Task: Schedule a session for the local shelter volunteering.
Action: Mouse moved to (74, 205)
Screenshot: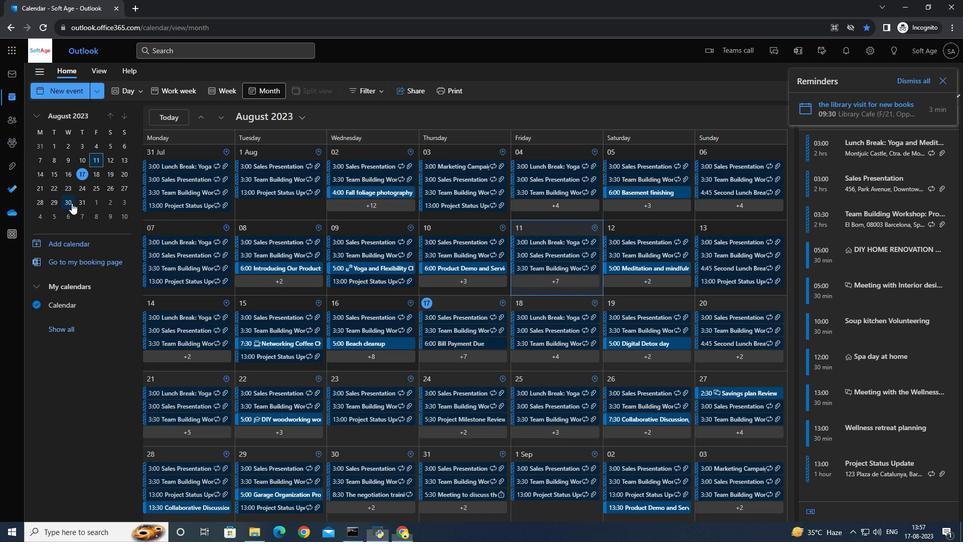 
Action: Mouse pressed left at (74, 205)
Screenshot: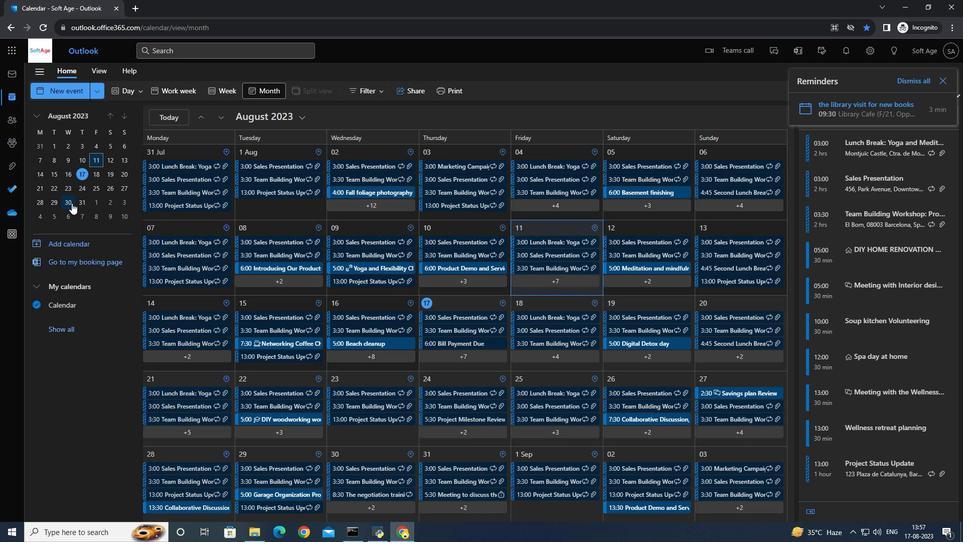 
Action: Mouse moved to (54, 92)
Screenshot: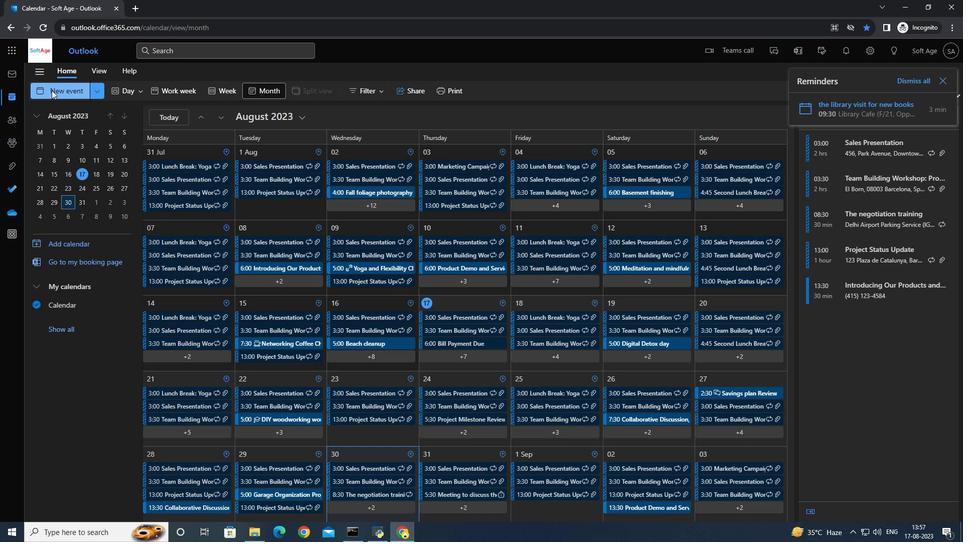 
Action: Mouse pressed left at (54, 92)
Screenshot: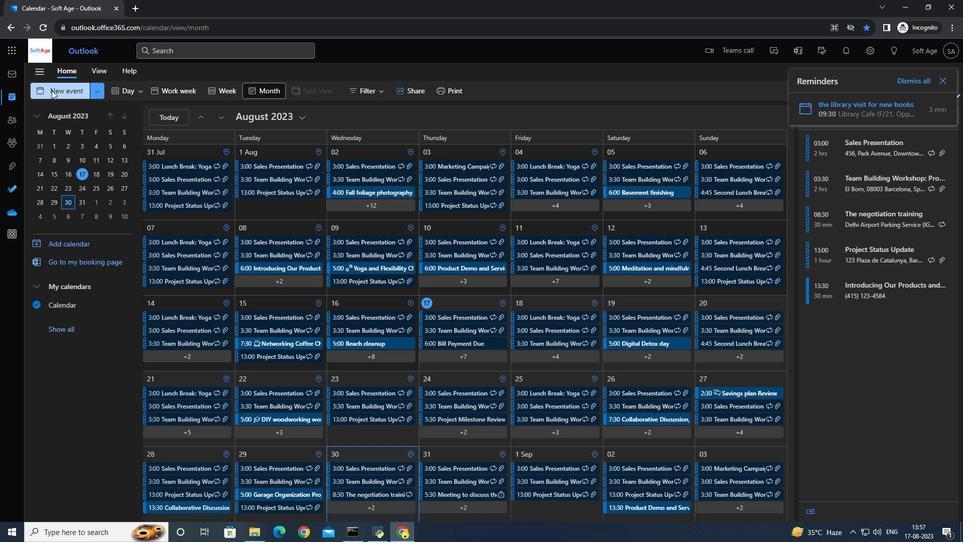 
Action: Mouse moved to (283, 162)
Screenshot: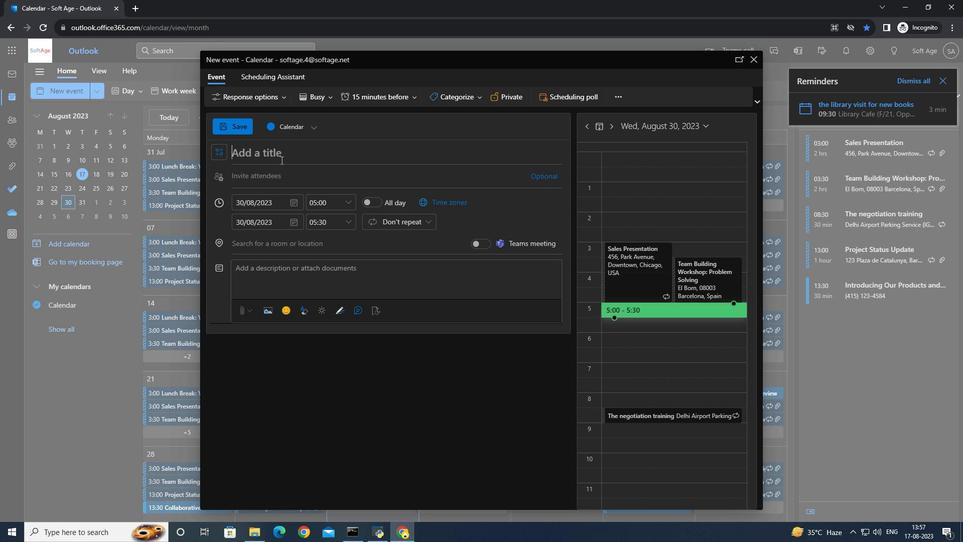 
Action: Key pressed <Key.caps_lock>S<Key.caps_lock>ession<Key.space>for<Key.space>loca
Screenshot: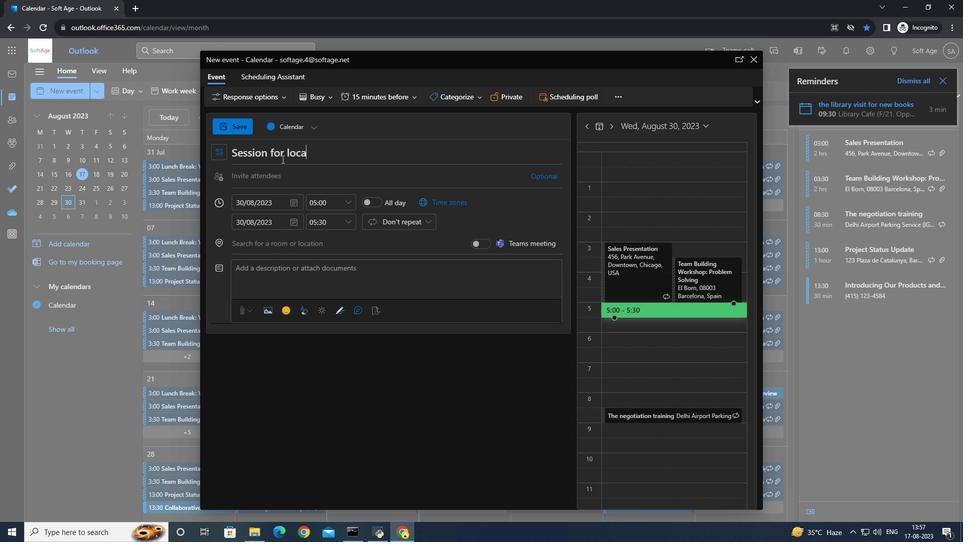 
Action: Mouse moved to (284, 161)
Screenshot: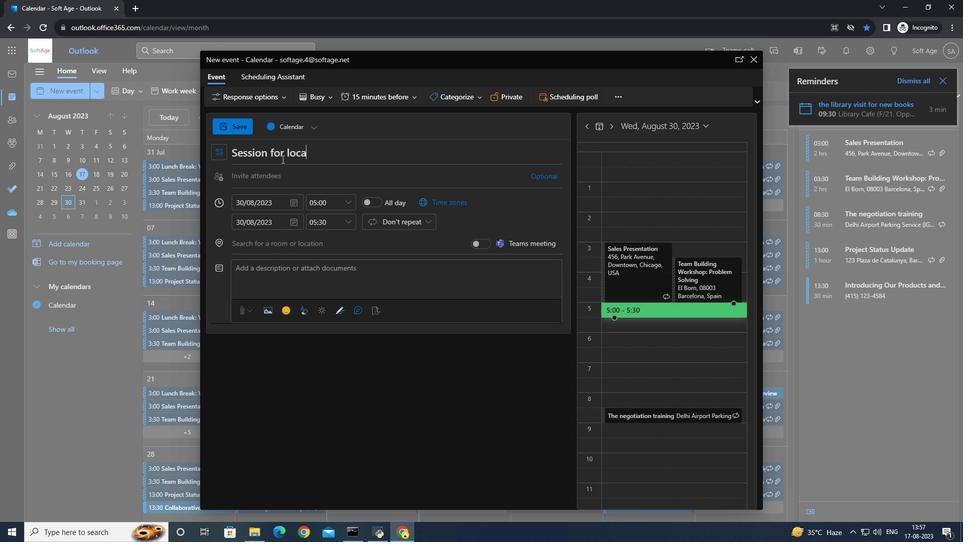 
Action: Key pressed l<Key.space>shelter<Key.space>volunteering
Screenshot: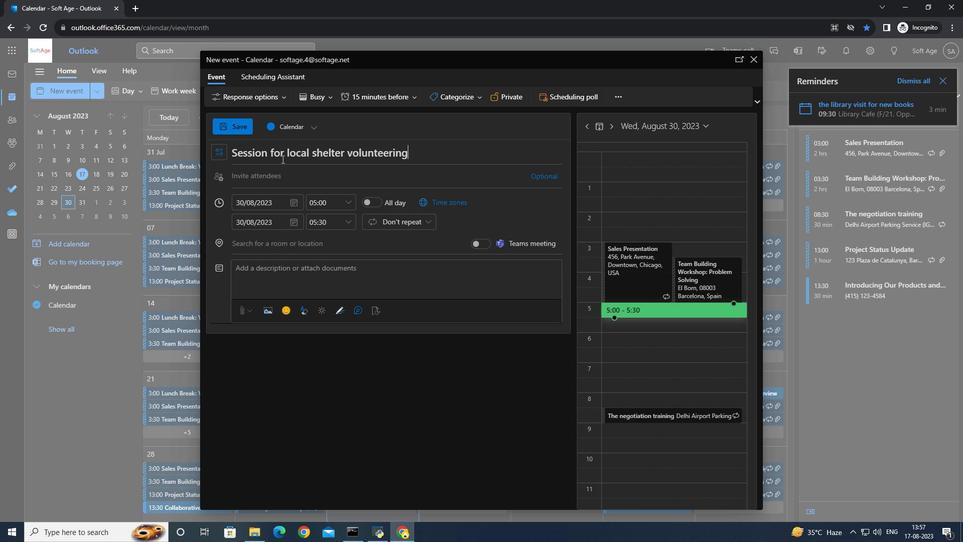 
Action: Mouse moved to (321, 204)
Screenshot: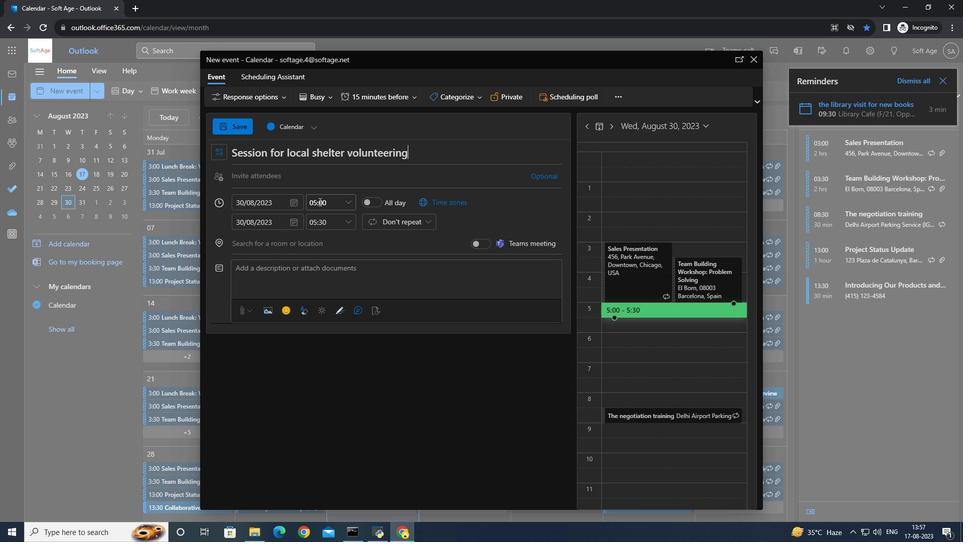 
Action: Mouse pressed left at (321, 204)
Screenshot: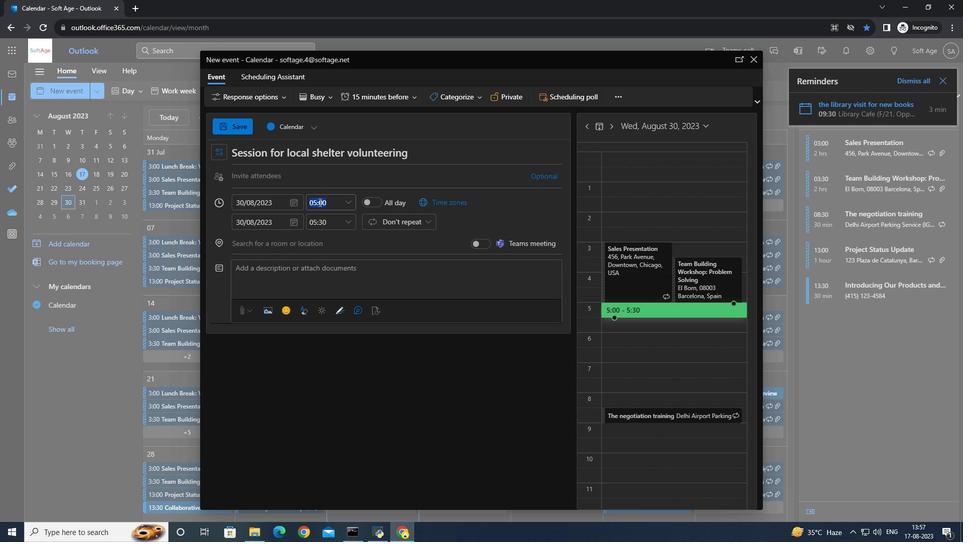 
Action: Mouse moved to (354, 206)
Screenshot: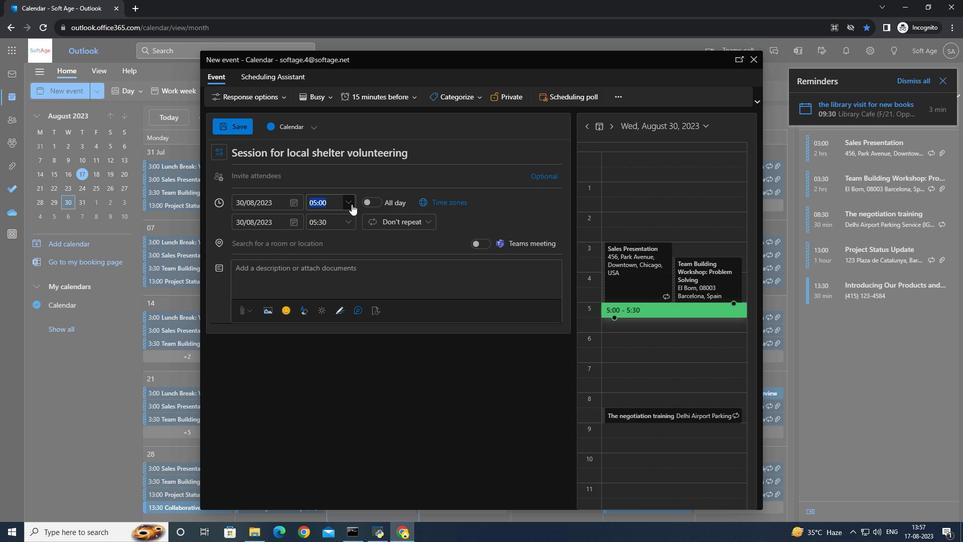 
Action: Mouse pressed left at (354, 206)
Screenshot: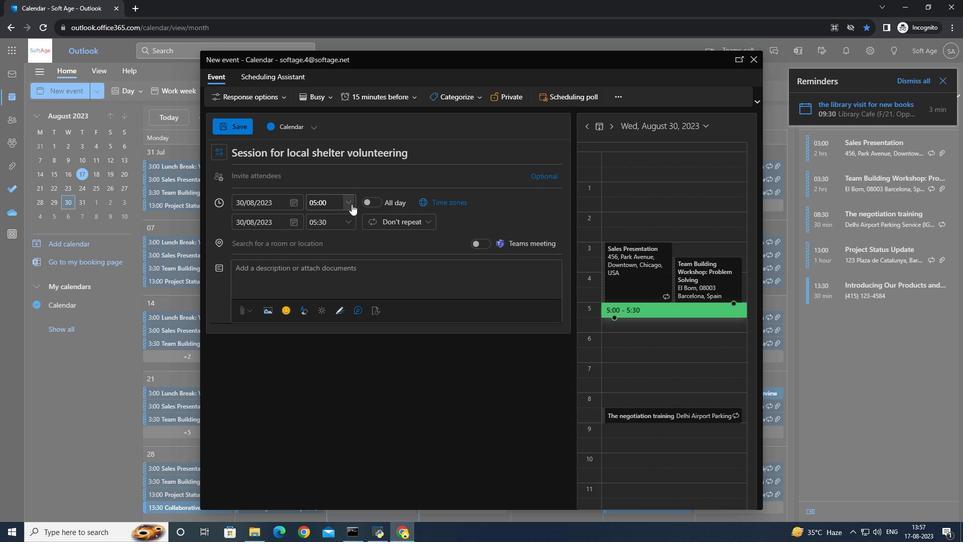 
Action: Mouse moved to (337, 277)
Screenshot: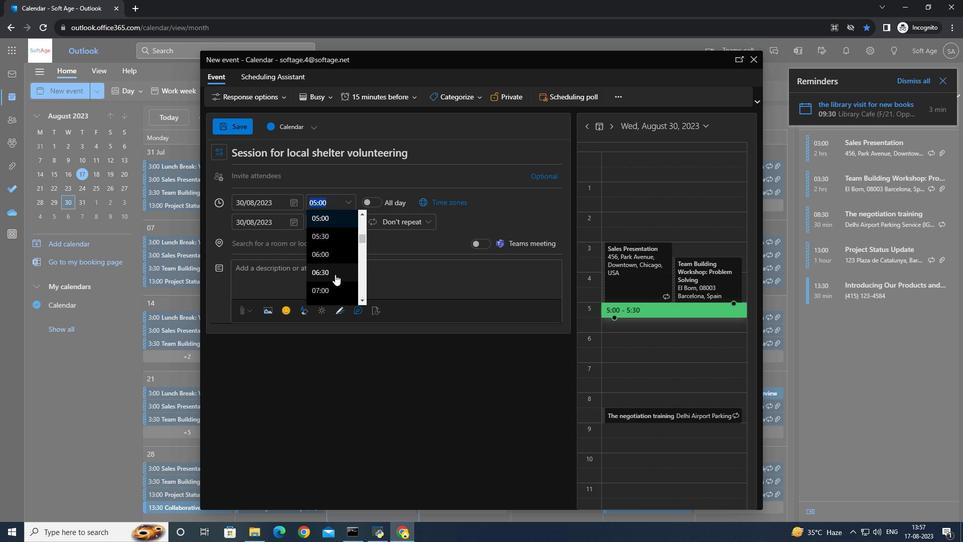 
Action: Mouse scrolled (337, 276) with delta (0, 0)
Screenshot: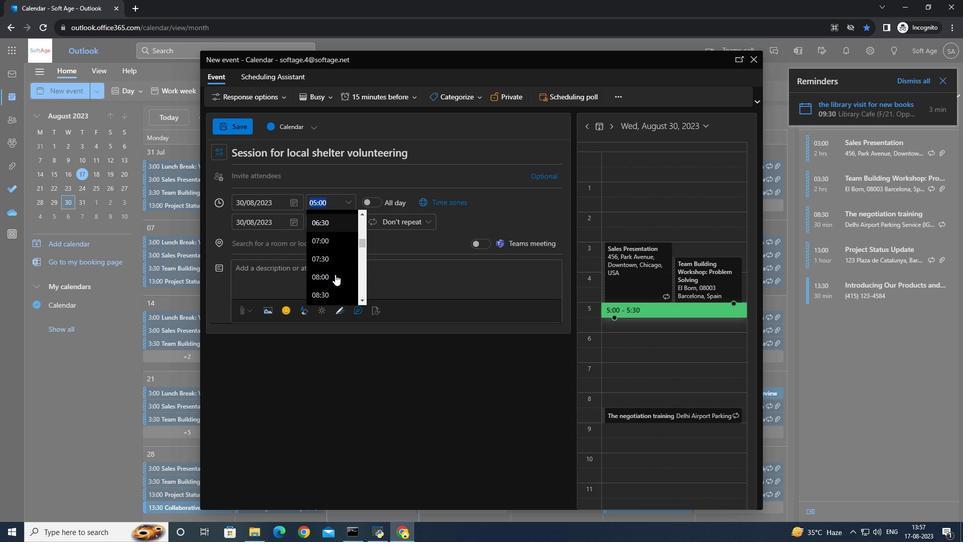 
Action: Mouse scrolled (337, 276) with delta (0, 0)
Screenshot: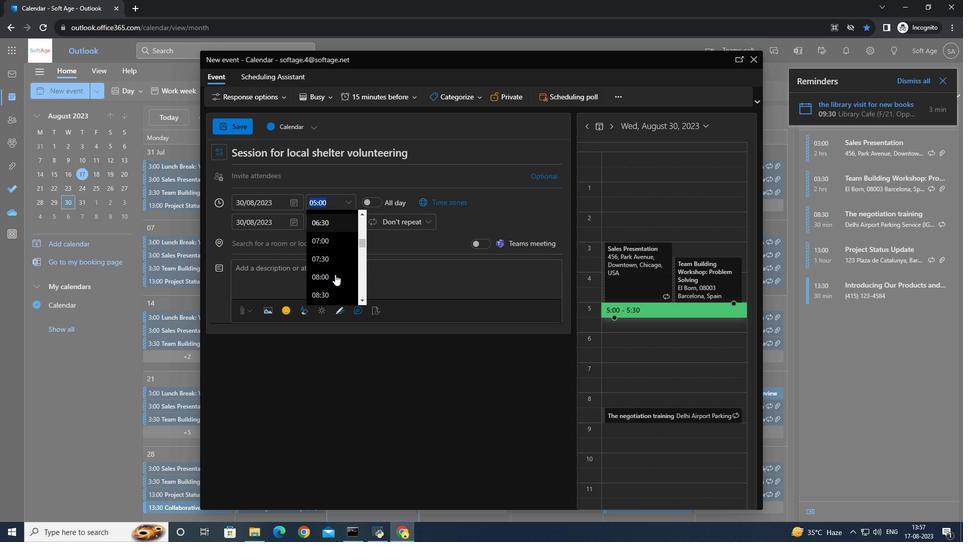 
Action: Mouse scrolled (337, 276) with delta (0, 0)
Screenshot: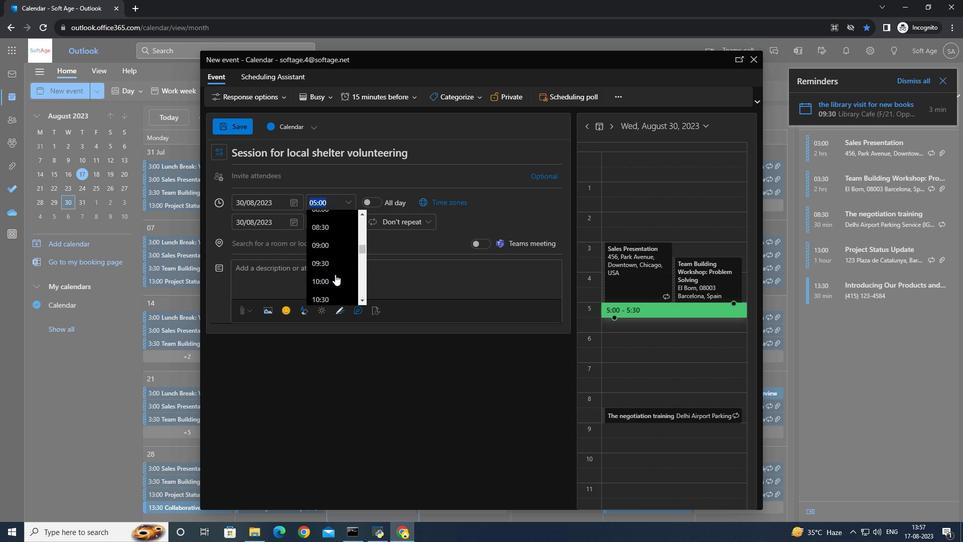 
Action: Mouse scrolled (337, 276) with delta (0, 0)
Screenshot: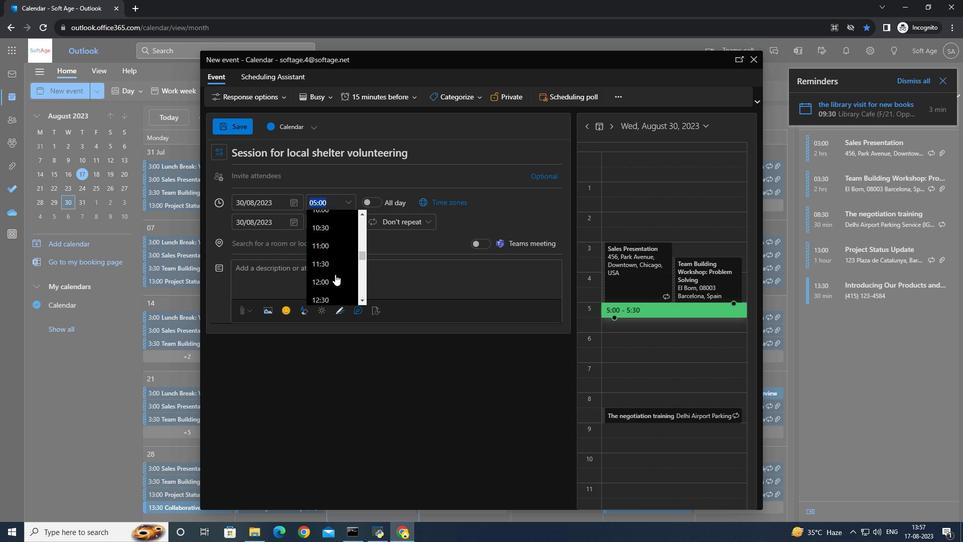 
Action: Mouse moved to (314, 287)
Screenshot: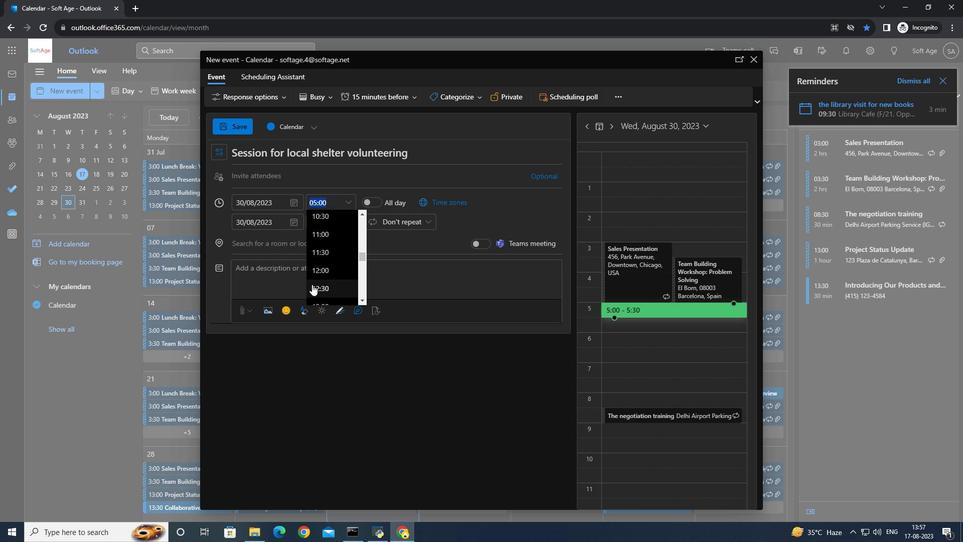 
Action: Mouse scrolled (314, 286) with delta (0, 0)
Screenshot: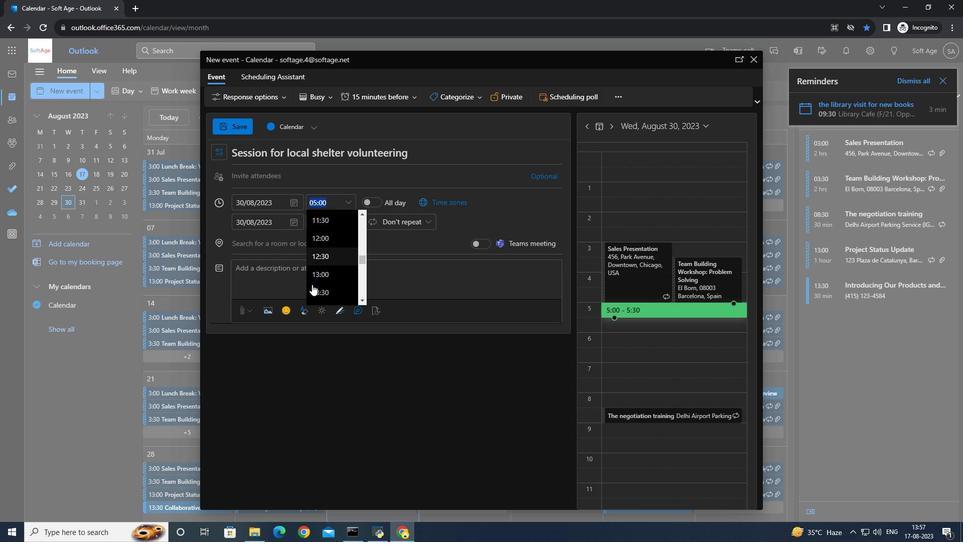 
Action: Mouse moved to (322, 275)
Screenshot: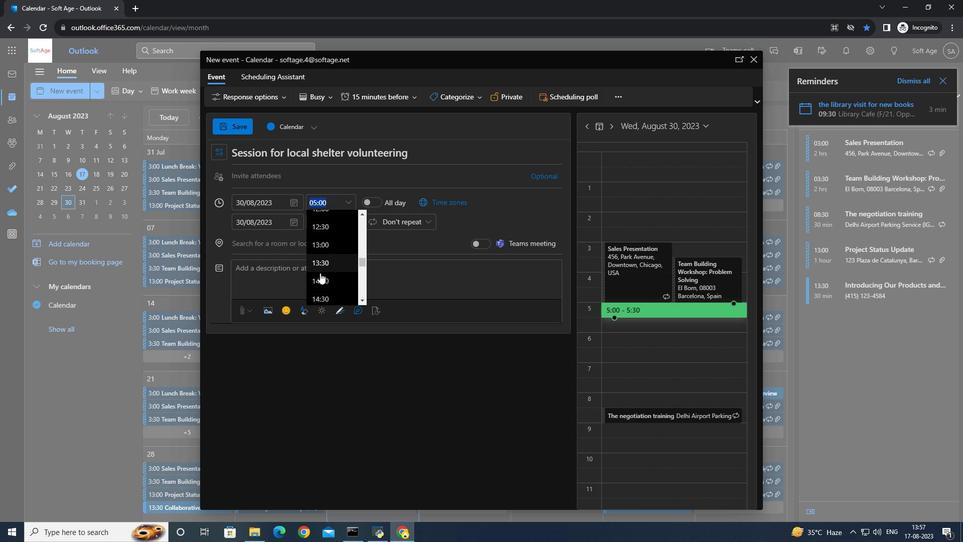 
Action: Mouse scrolled (322, 275) with delta (0, 0)
Screenshot: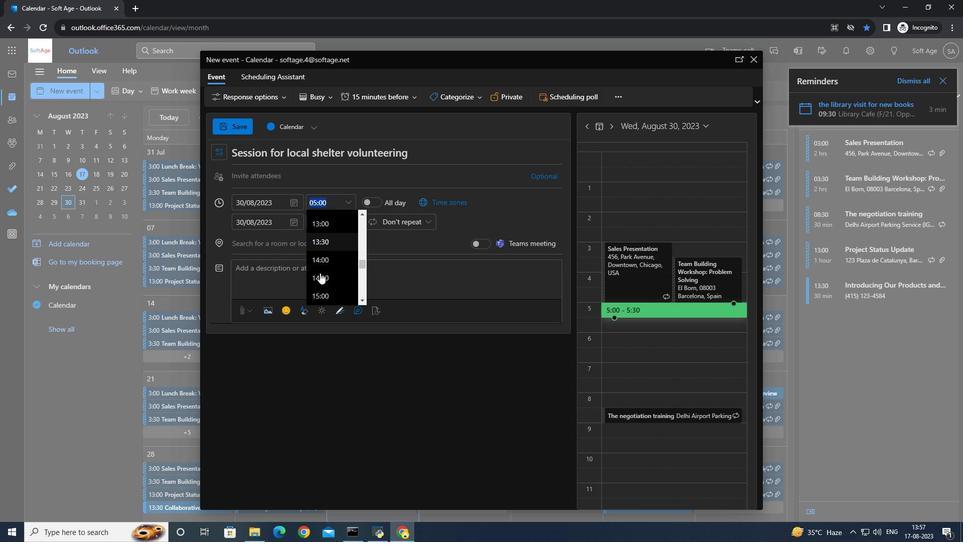 
Action: Mouse moved to (331, 246)
Screenshot: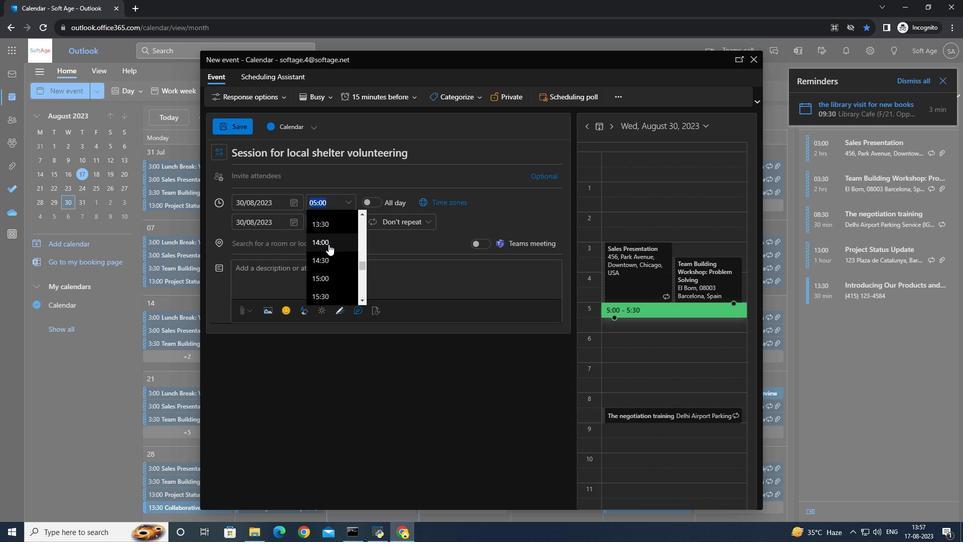
Action: Mouse pressed left at (331, 246)
Screenshot: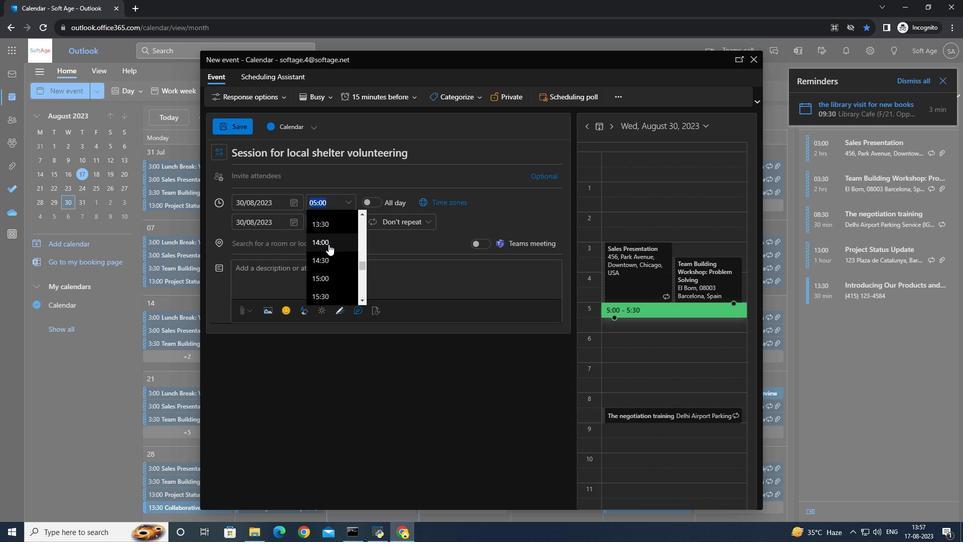 
Action: Mouse moved to (241, 129)
Screenshot: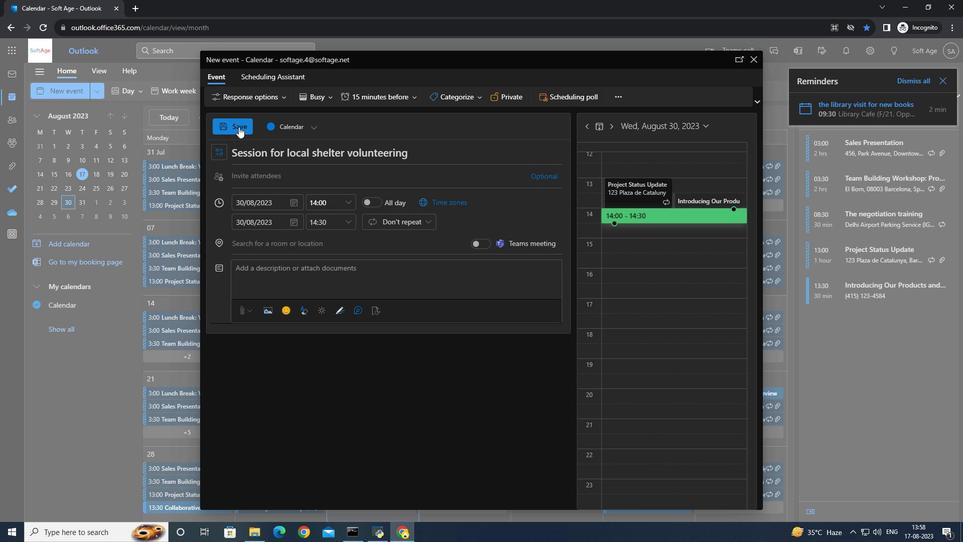
Action: Mouse pressed left at (241, 129)
Screenshot: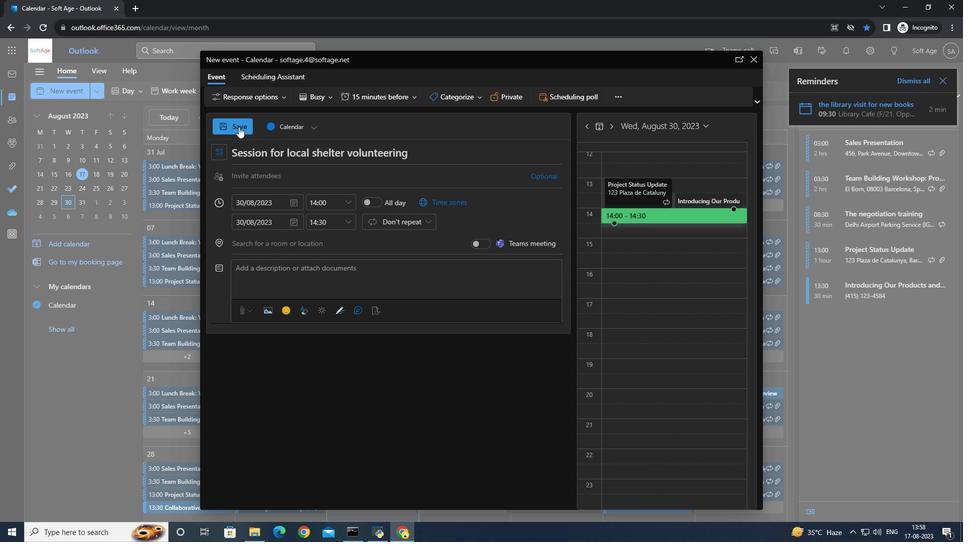 
Action: Mouse moved to (240, 129)
Screenshot: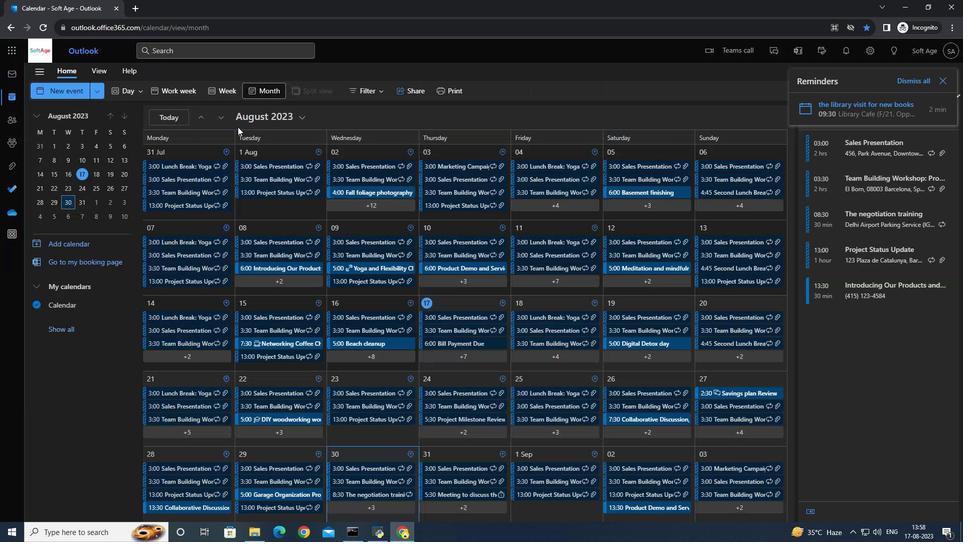 
